 Task: Create a task  Integrate a new online platform for online music lessons , assign it to team member softage.1@softage.net in the project BarTech and update the status of the task to  On Track  , set the priority of the task to High
Action: Mouse moved to (67, 52)
Screenshot: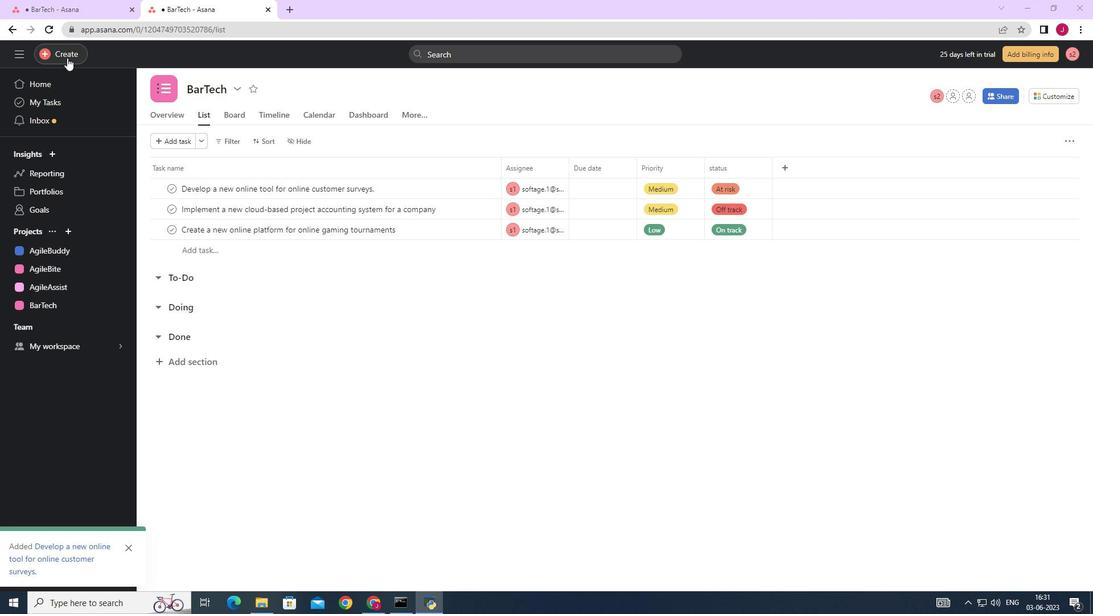 
Action: Mouse pressed left at (67, 52)
Screenshot: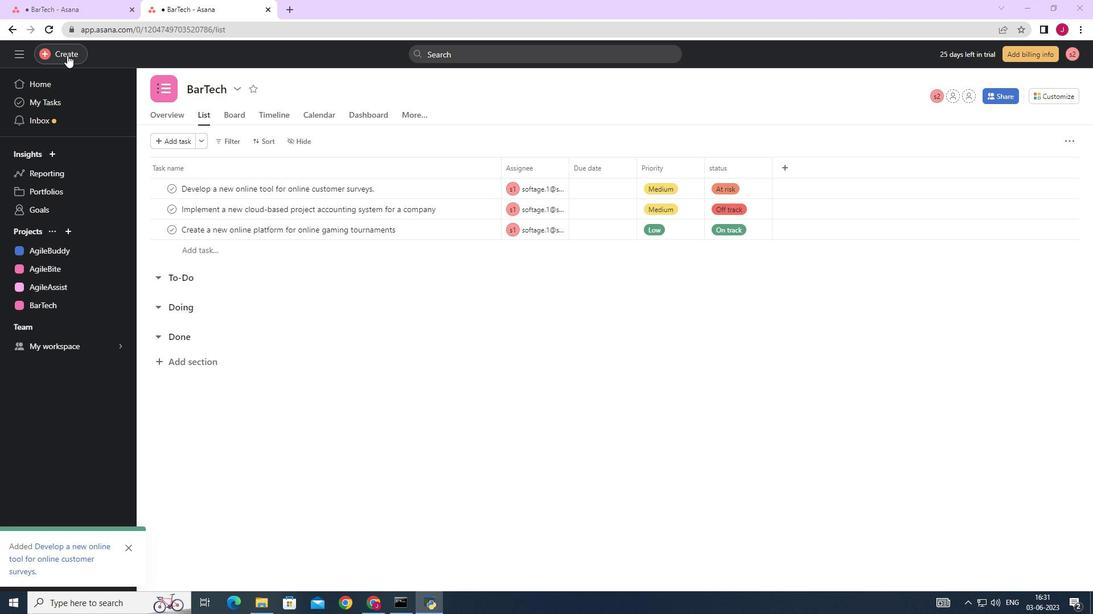 
Action: Mouse moved to (136, 56)
Screenshot: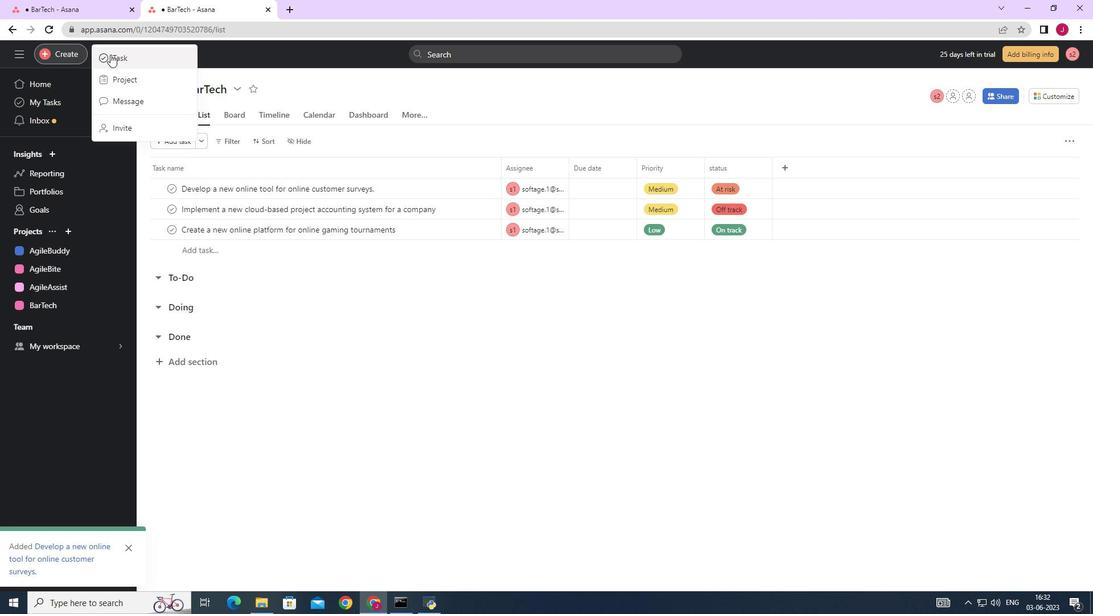
Action: Mouse pressed left at (136, 56)
Screenshot: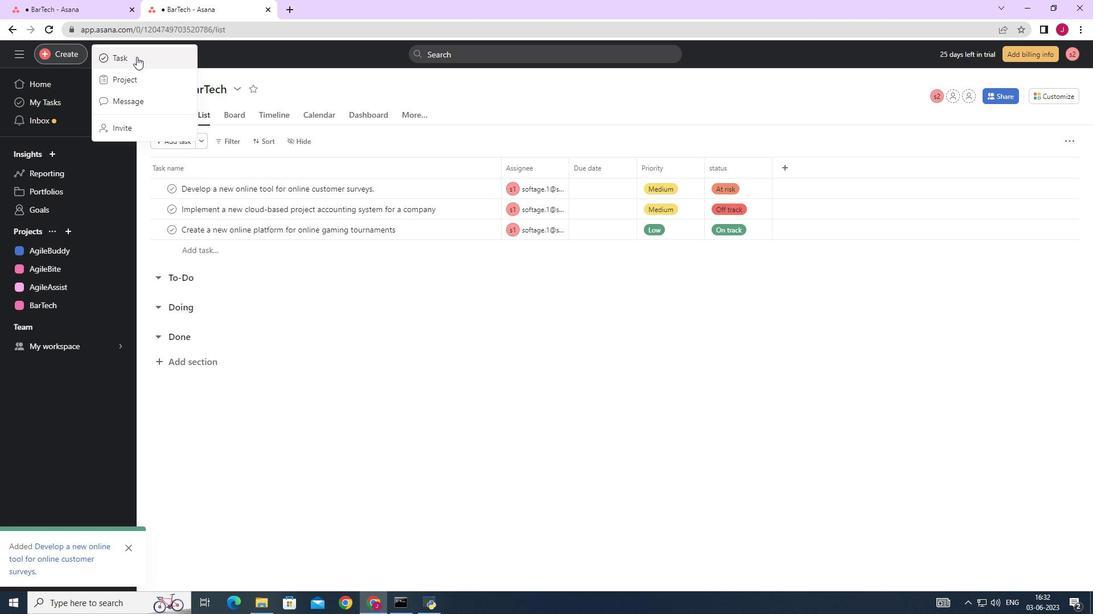 
Action: Mouse moved to (909, 375)
Screenshot: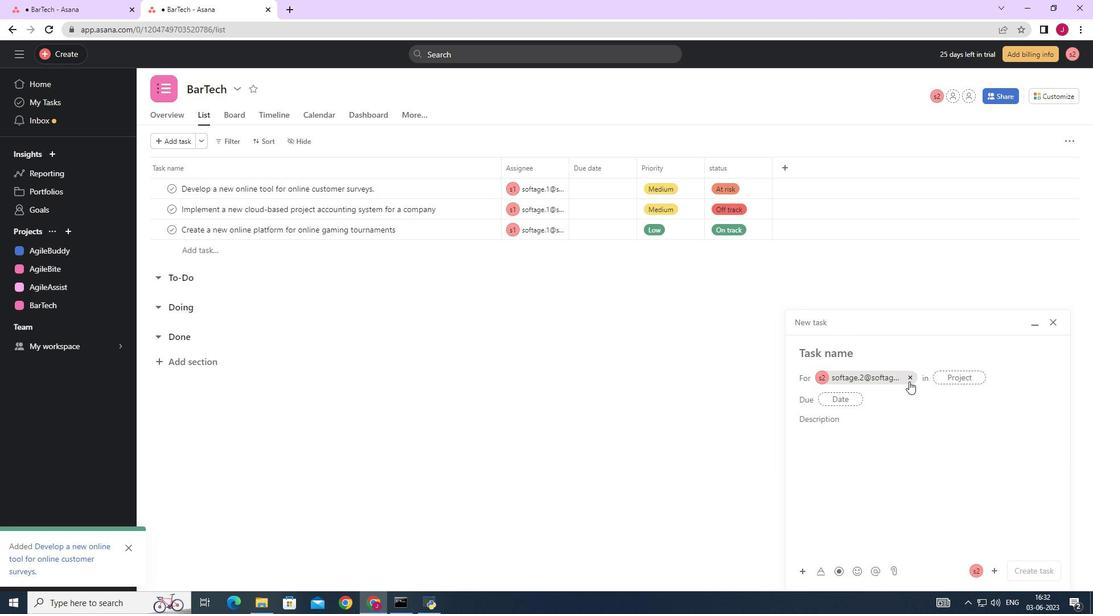 
Action: Mouse pressed left at (909, 375)
Screenshot: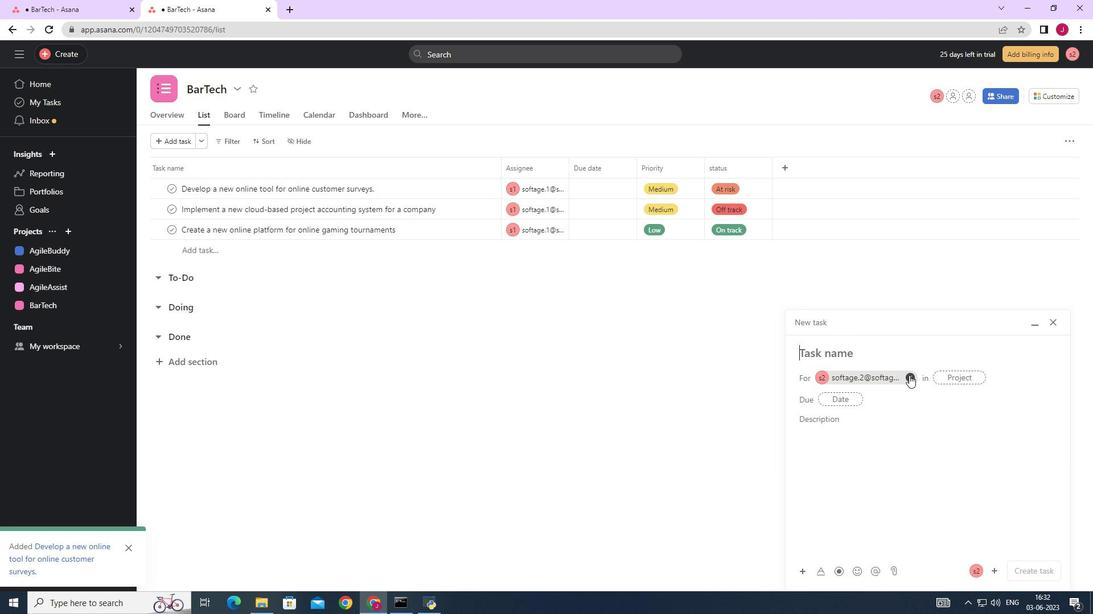 
Action: Key pressed <Key.caps_lock>I<Key.caps_lock>ntegrate<Key.space>a<Key.space>new<Key.space>online<Key.space>platform<Key.space>for<Key.space>online<Key.space>music<Key.space>lessons
Screenshot: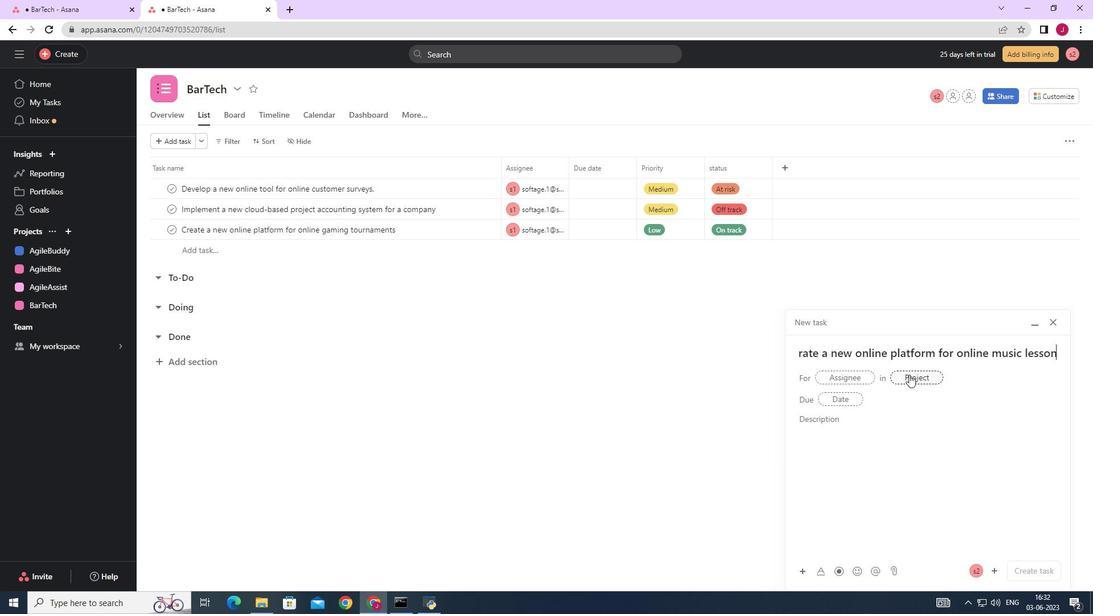 
Action: Mouse moved to (851, 378)
Screenshot: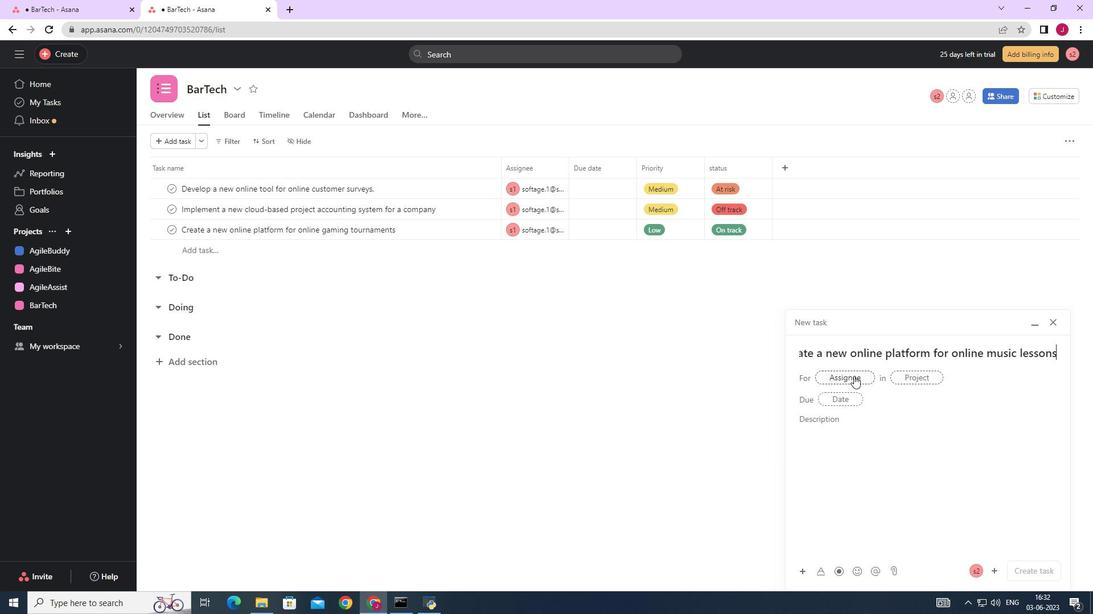 
Action: Mouse pressed left at (851, 378)
Screenshot: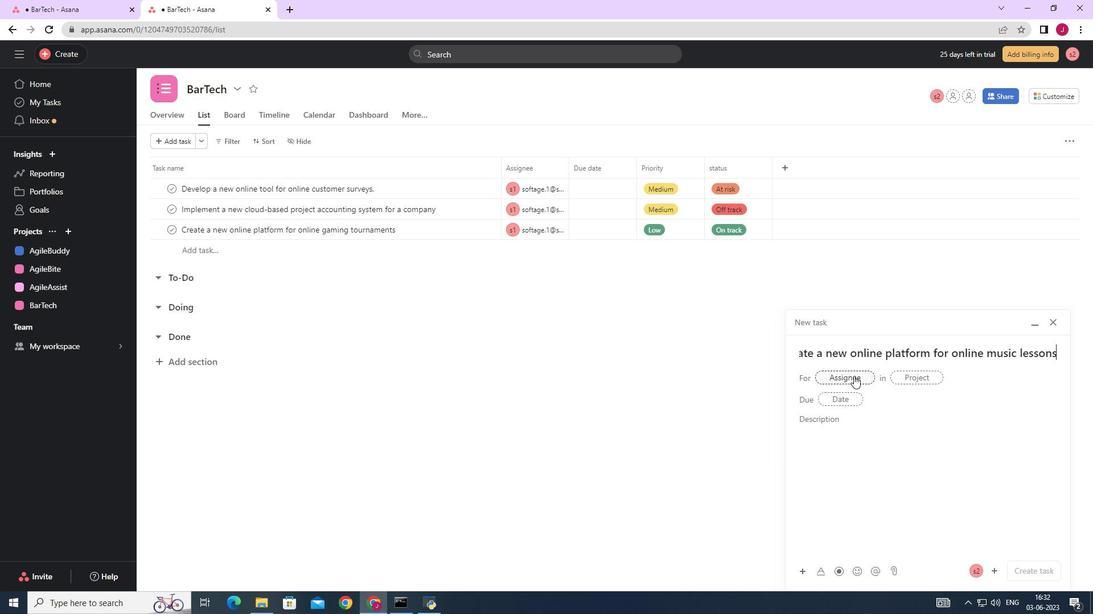 
Action: Key pressed softage.1
Screenshot: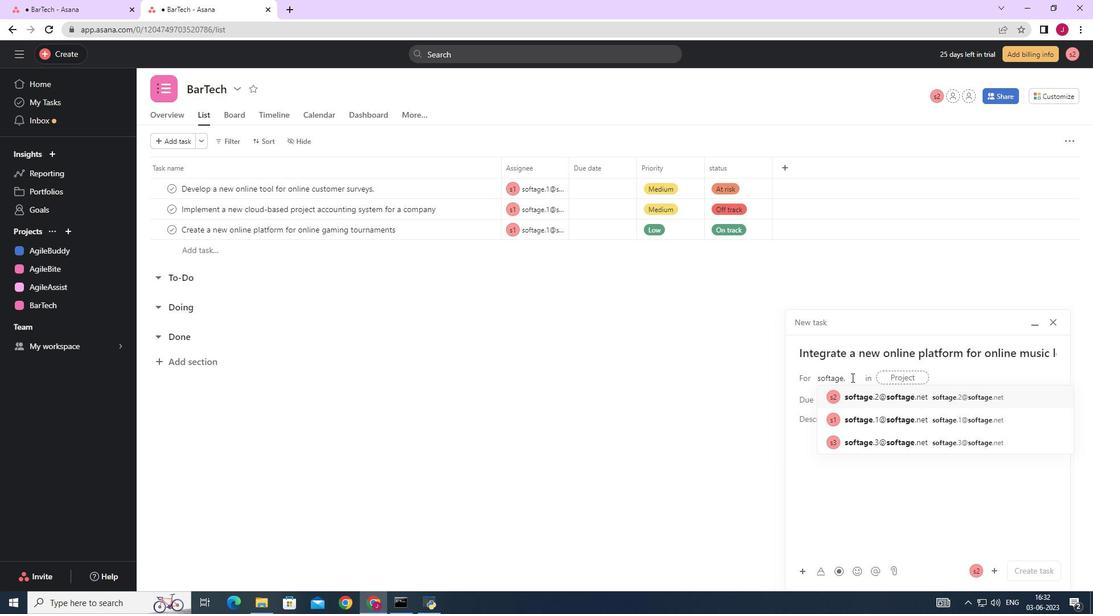 
Action: Mouse moved to (863, 395)
Screenshot: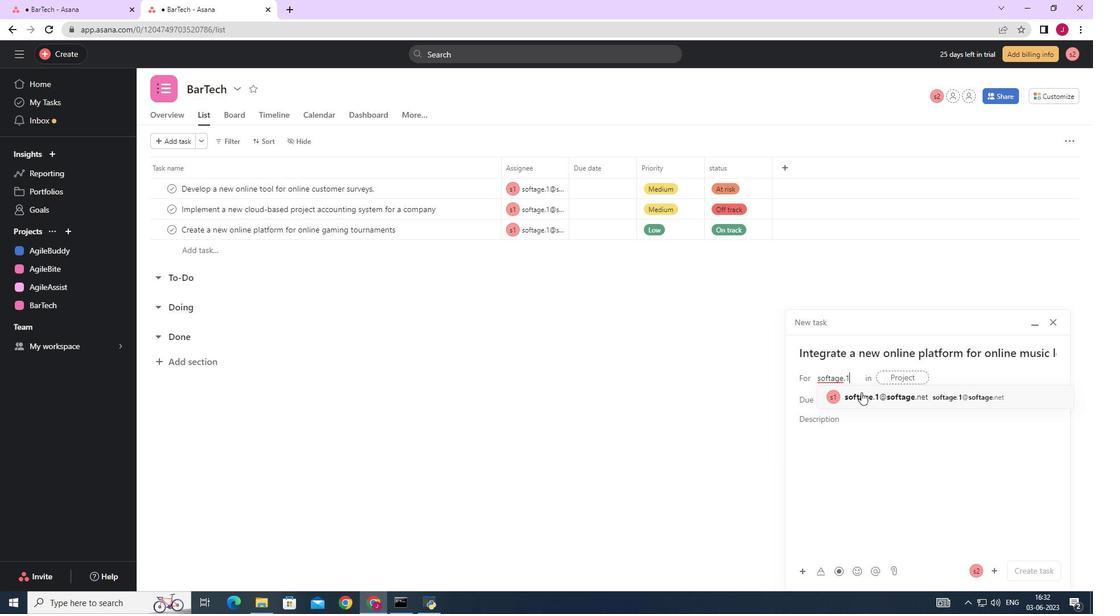 
Action: Mouse pressed left at (863, 395)
Screenshot: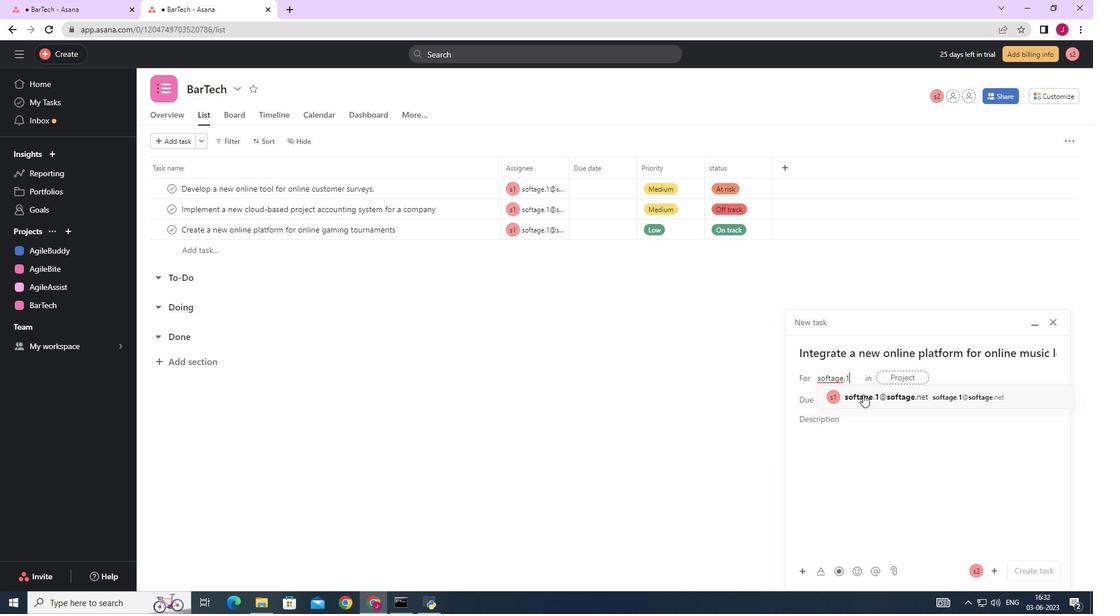 
Action: Mouse moved to (695, 393)
Screenshot: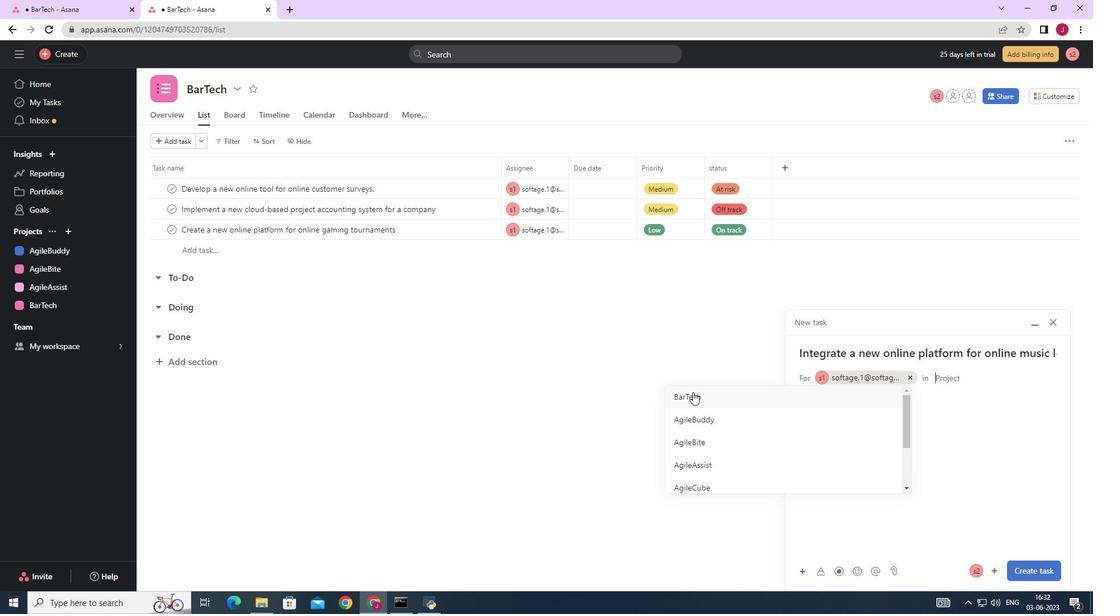 
Action: Mouse pressed left at (695, 393)
Screenshot: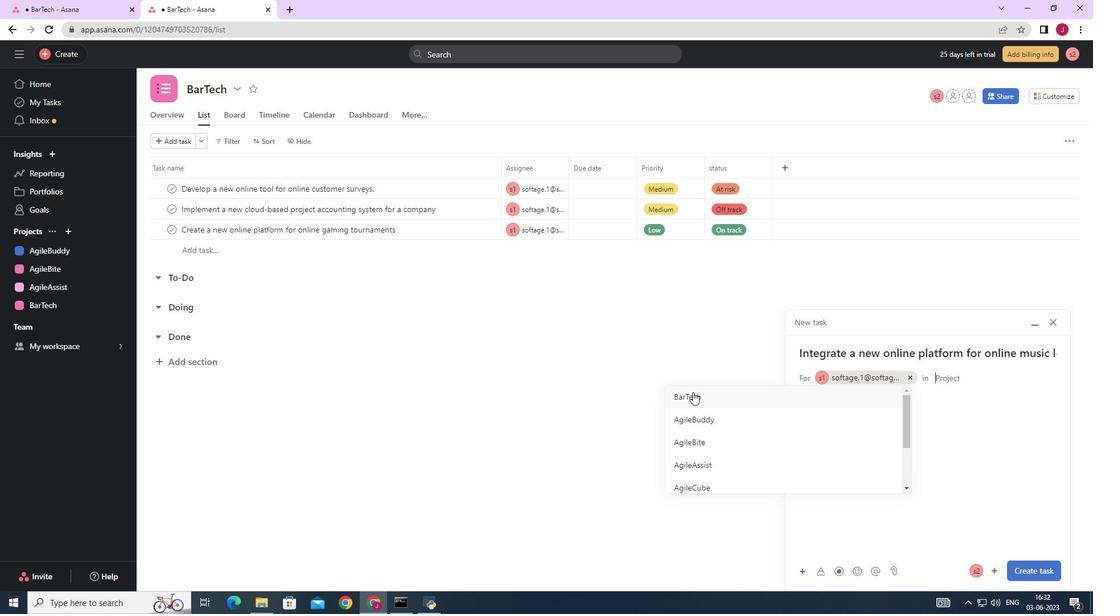 
Action: Mouse moved to (851, 421)
Screenshot: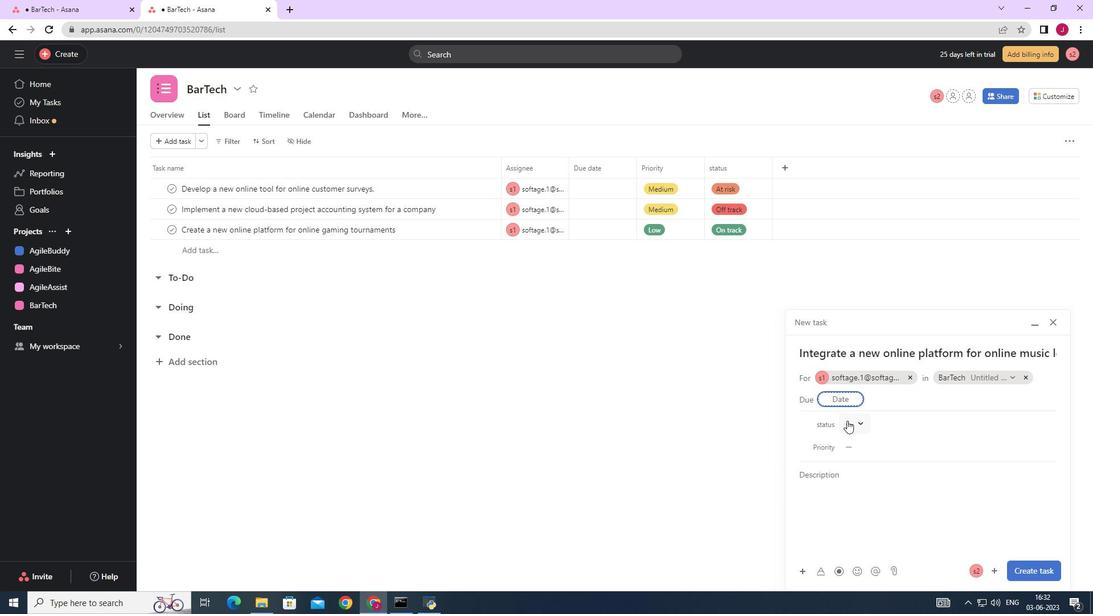 
Action: Mouse pressed left at (851, 421)
Screenshot: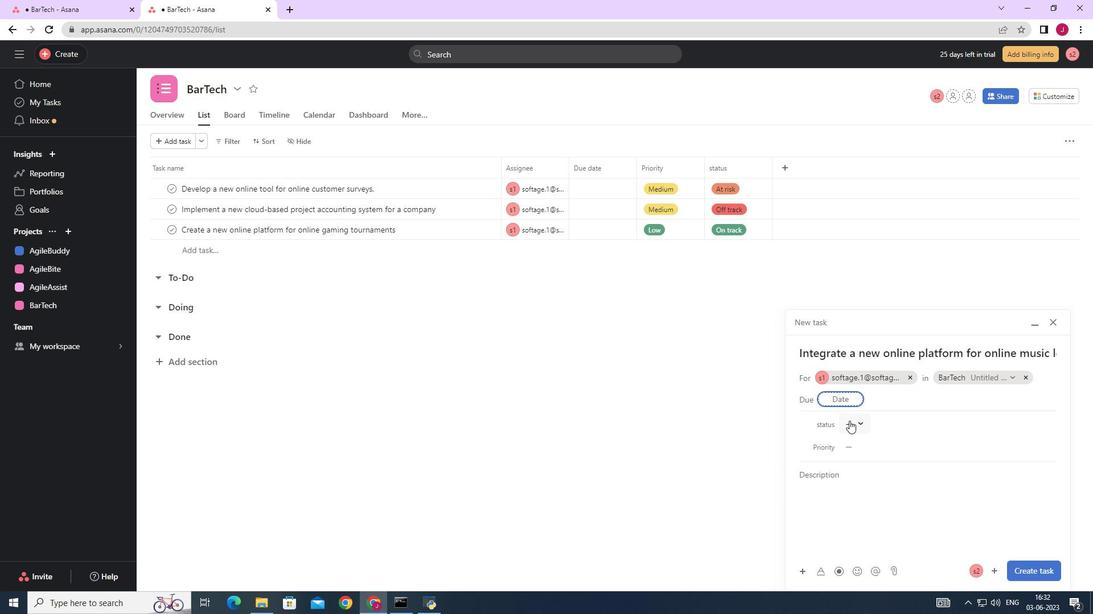 
Action: Mouse moved to (889, 463)
Screenshot: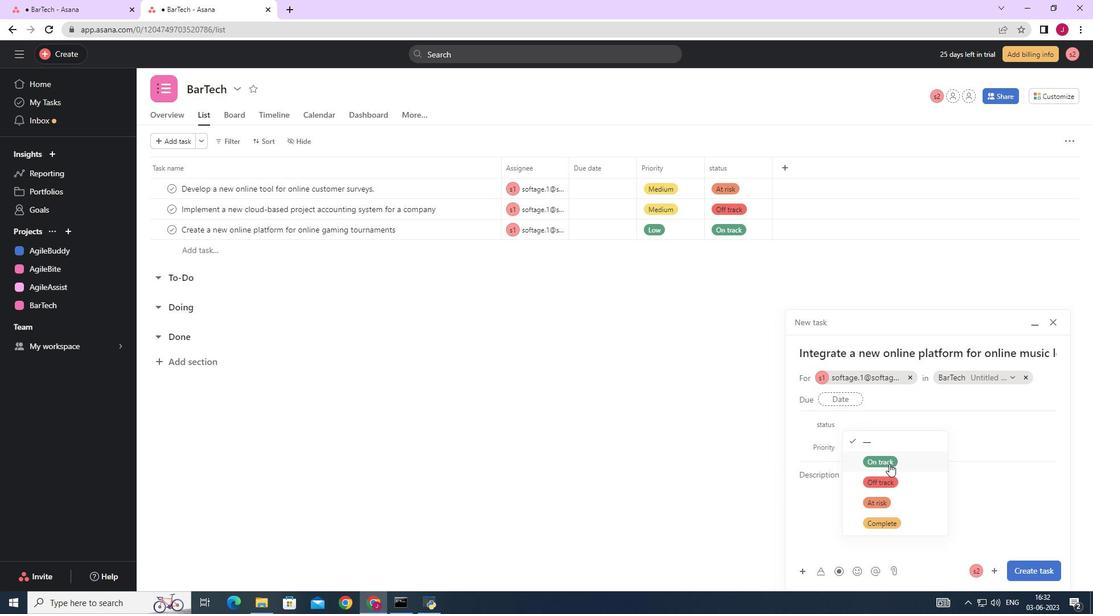 
Action: Mouse pressed left at (889, 463)
Screenshot: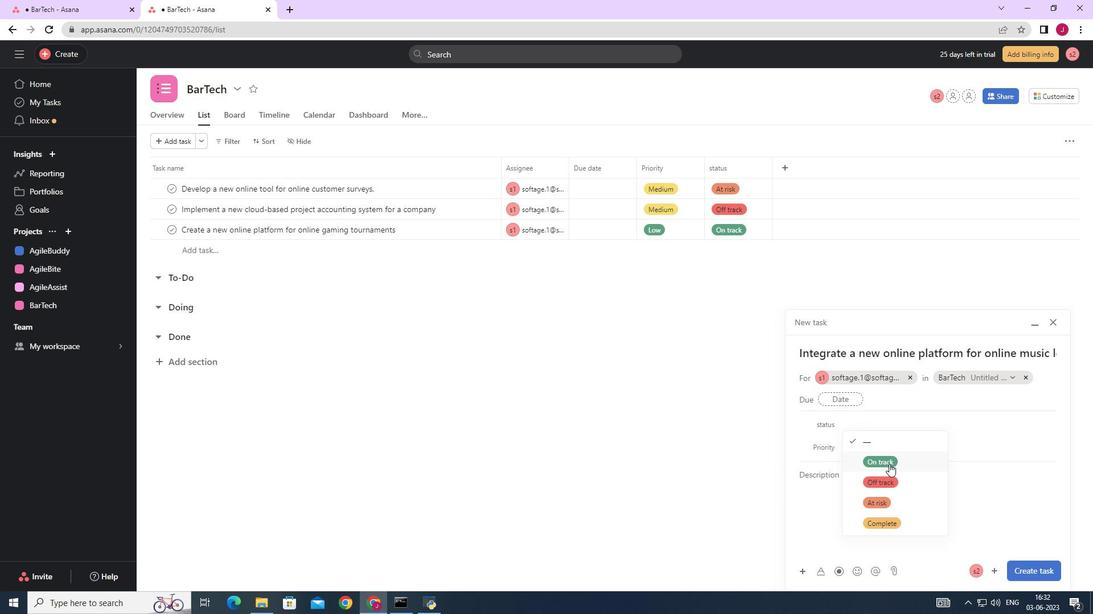 
Action: Mouse moved to (855, 448)
Screenshot: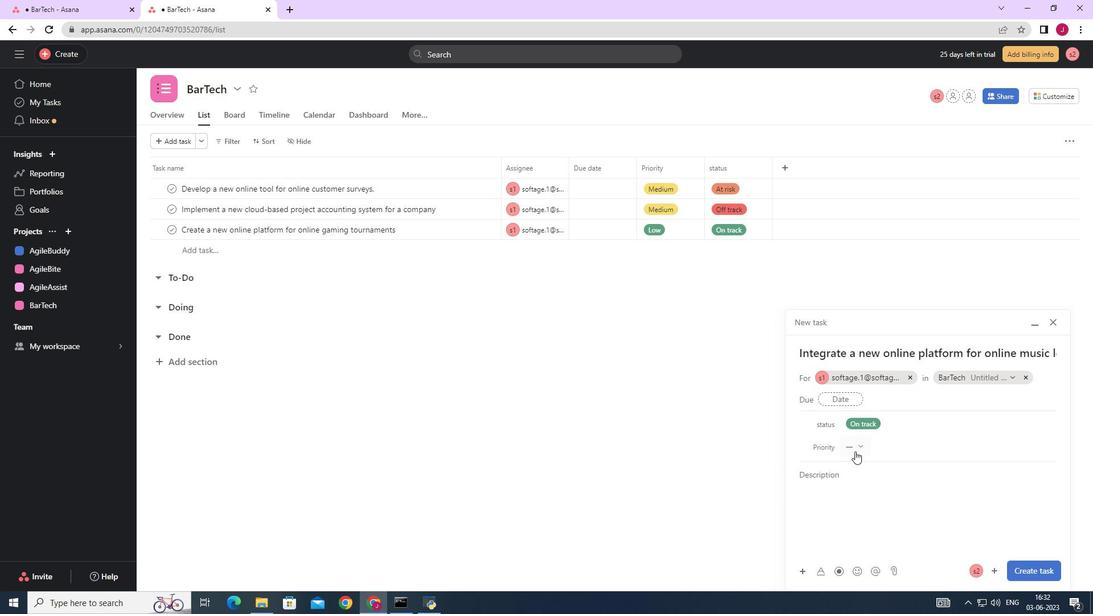 
Action: Mouse pressed left at (855, 448)
Screenshot: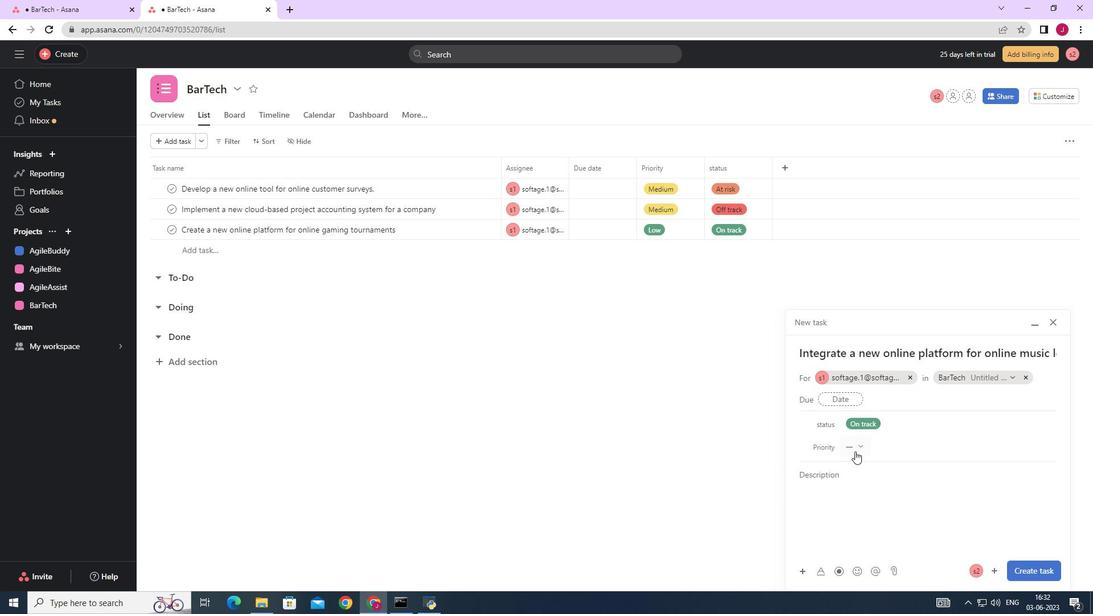 
Action: Mouse moved to (879, 480)
Screenshot: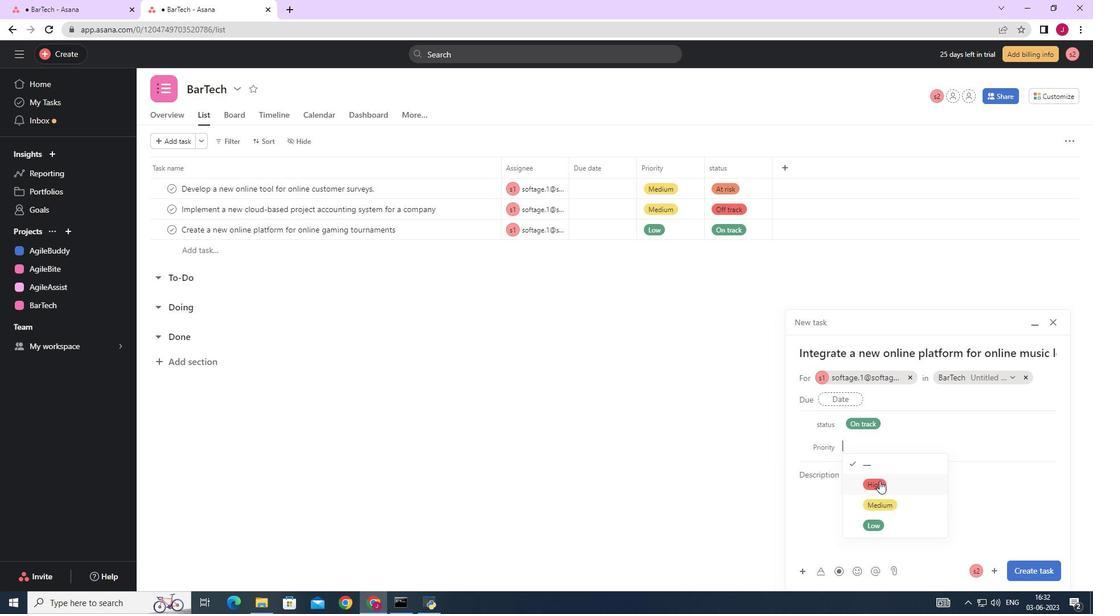
Action: Mouse pressed left at (879, 480)
Screenshot: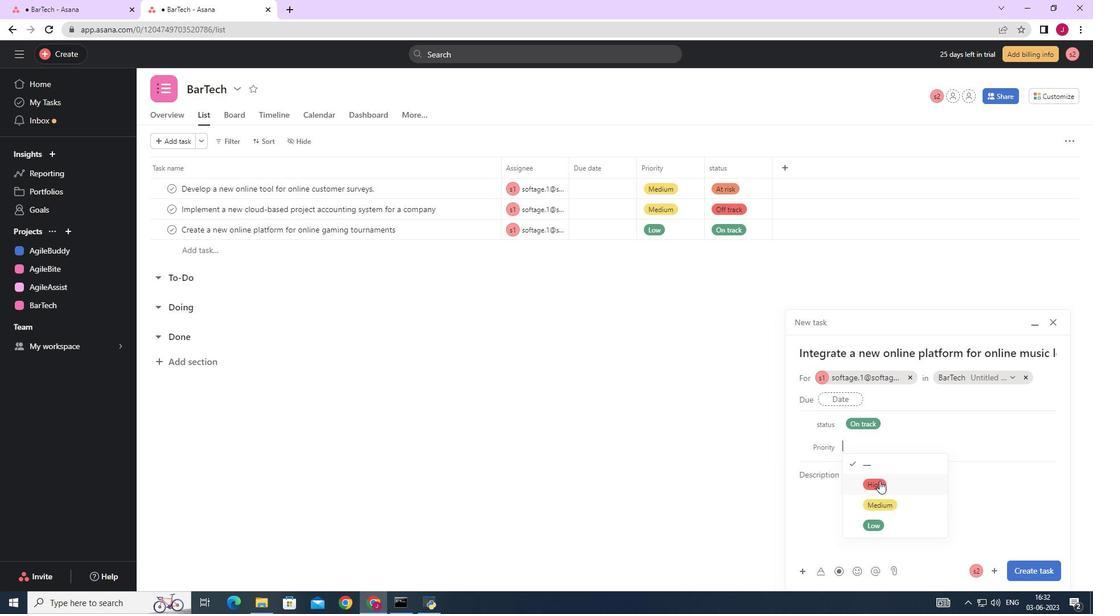 
Action: Mouse moved to (1023, 572)
Screenshot: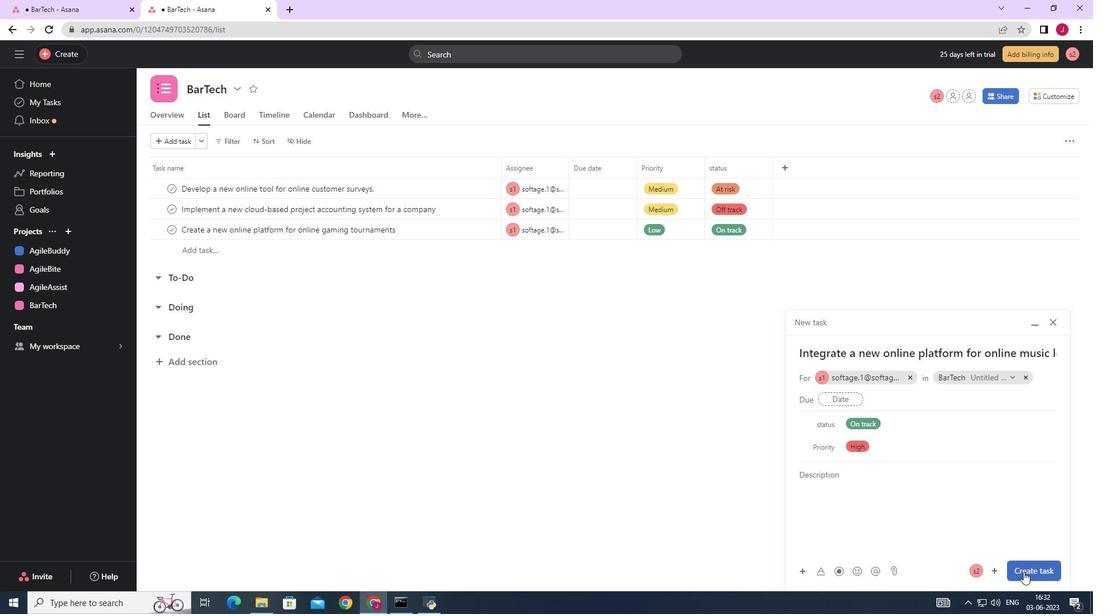 
Action: Mouse pressed left at (1023, 572)
Screenshot: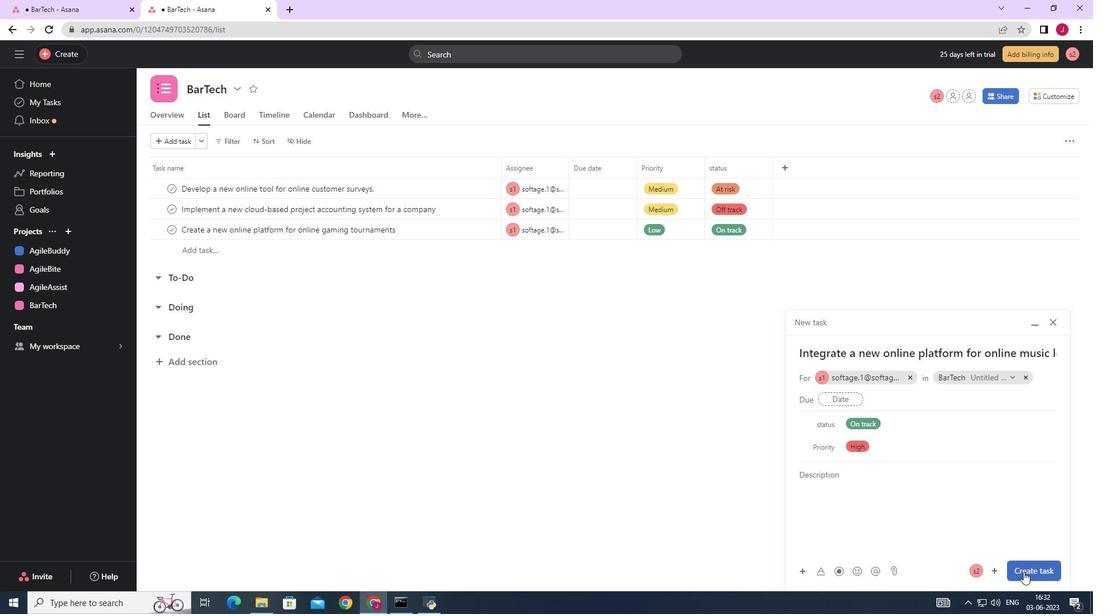 
Action: Mouse moved to (1004, 567)
Screenshot: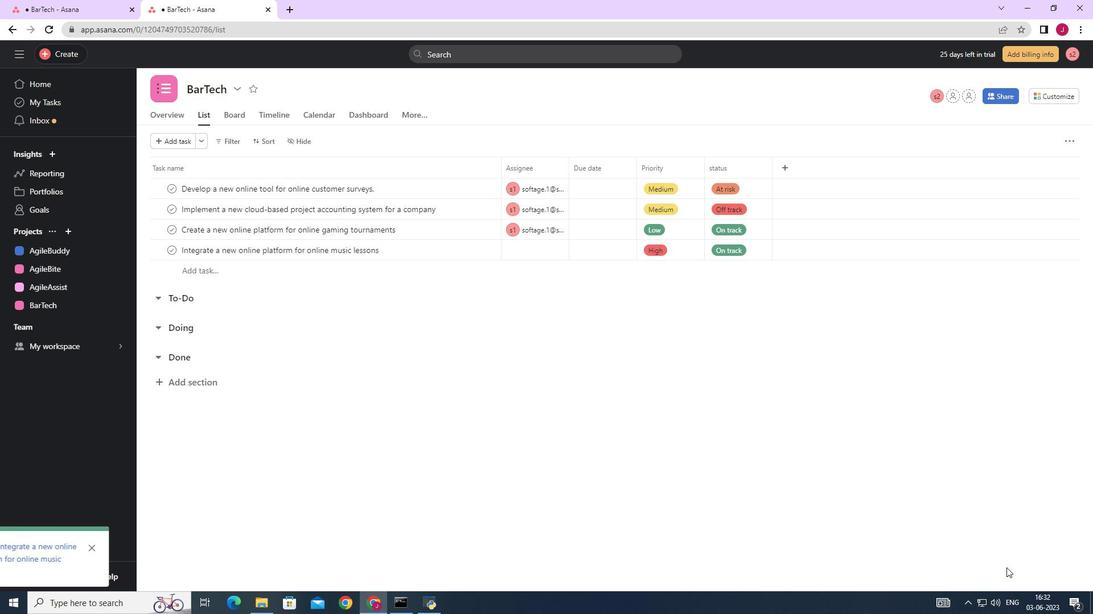 
